 Task: Select the expand option in the format brace style.
Action: Mouse moved to (25, 656)
Screenshot: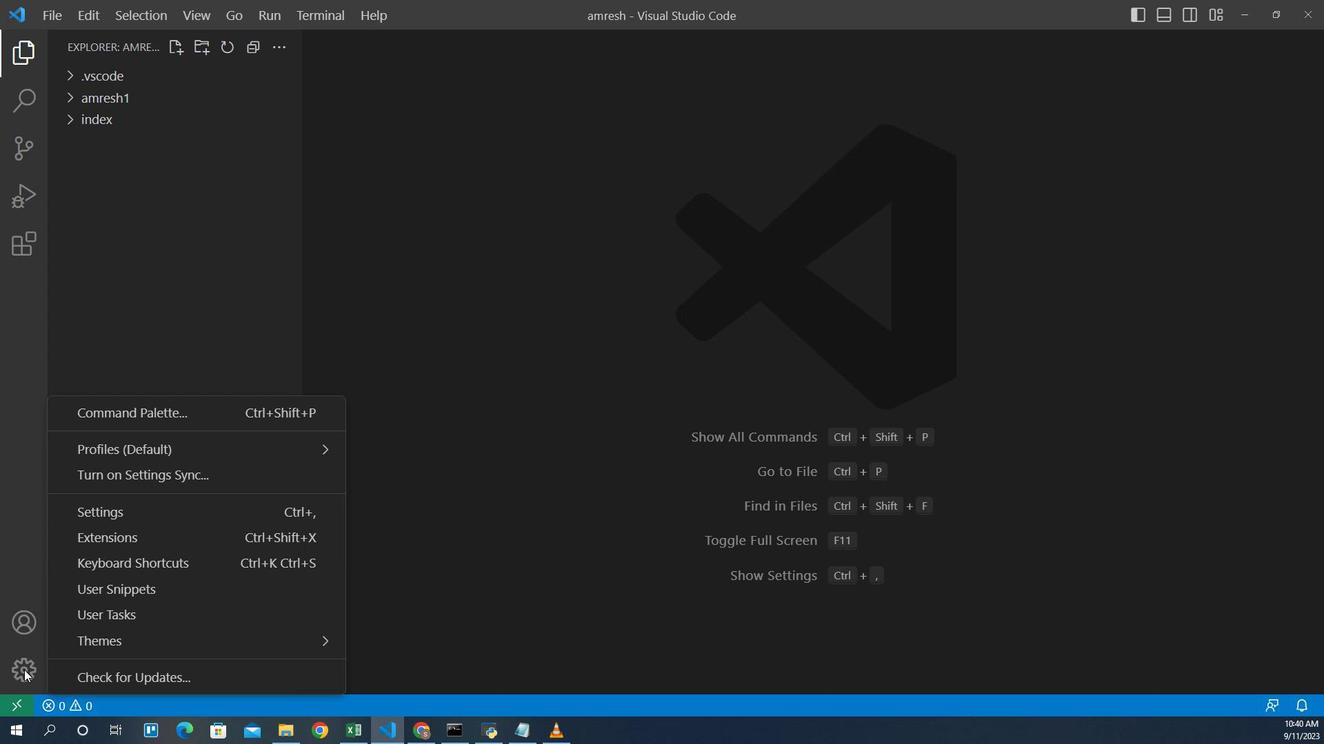 
Action: Mouse pressed left at (25, 656)
Screenshot: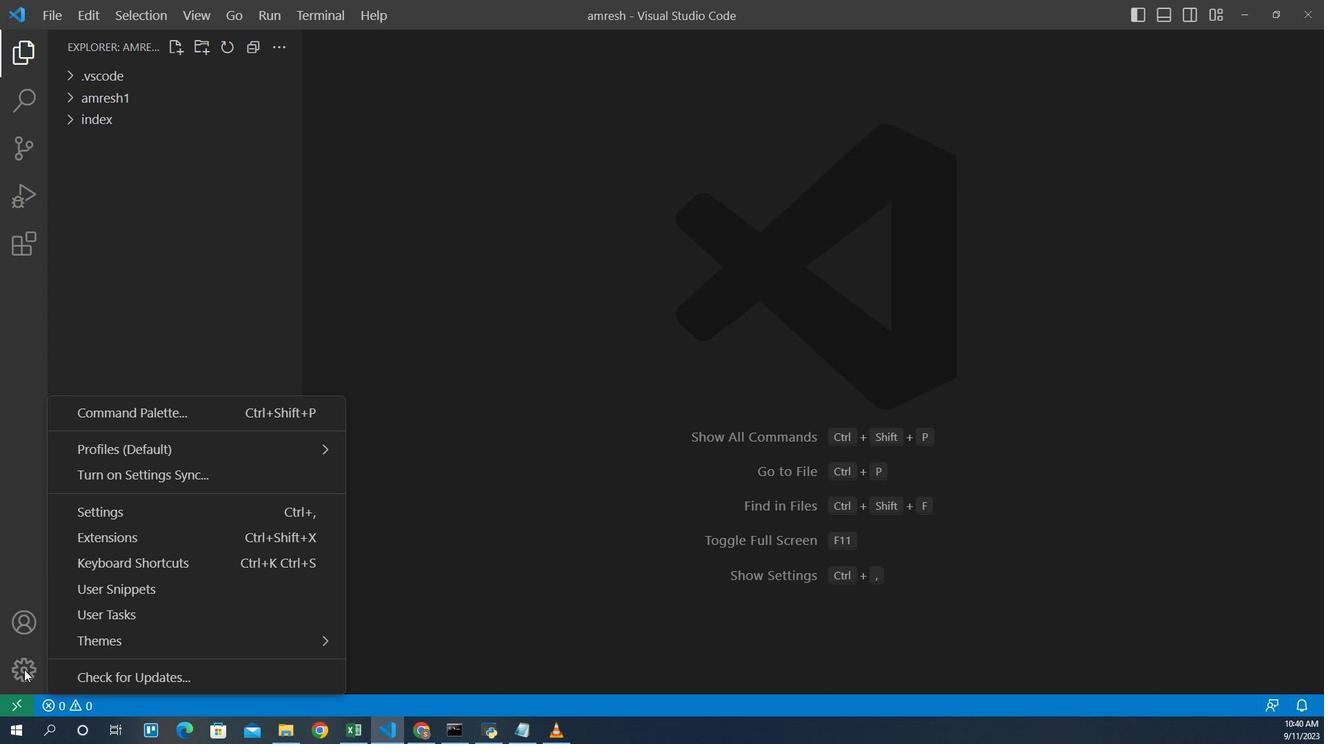 
Action: Mouse moved to (88, 508)
Screenshot: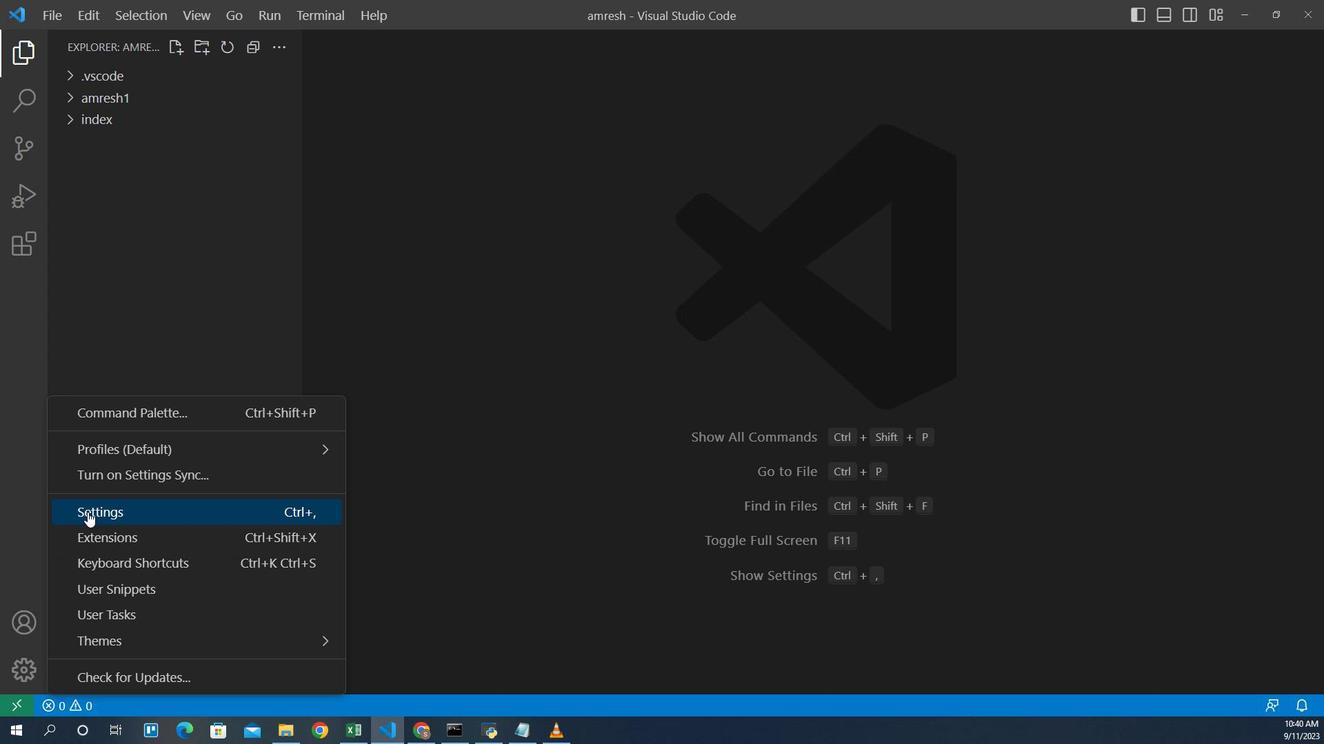 
Action: Mouse pressed left at (88, 508)
Screenshot: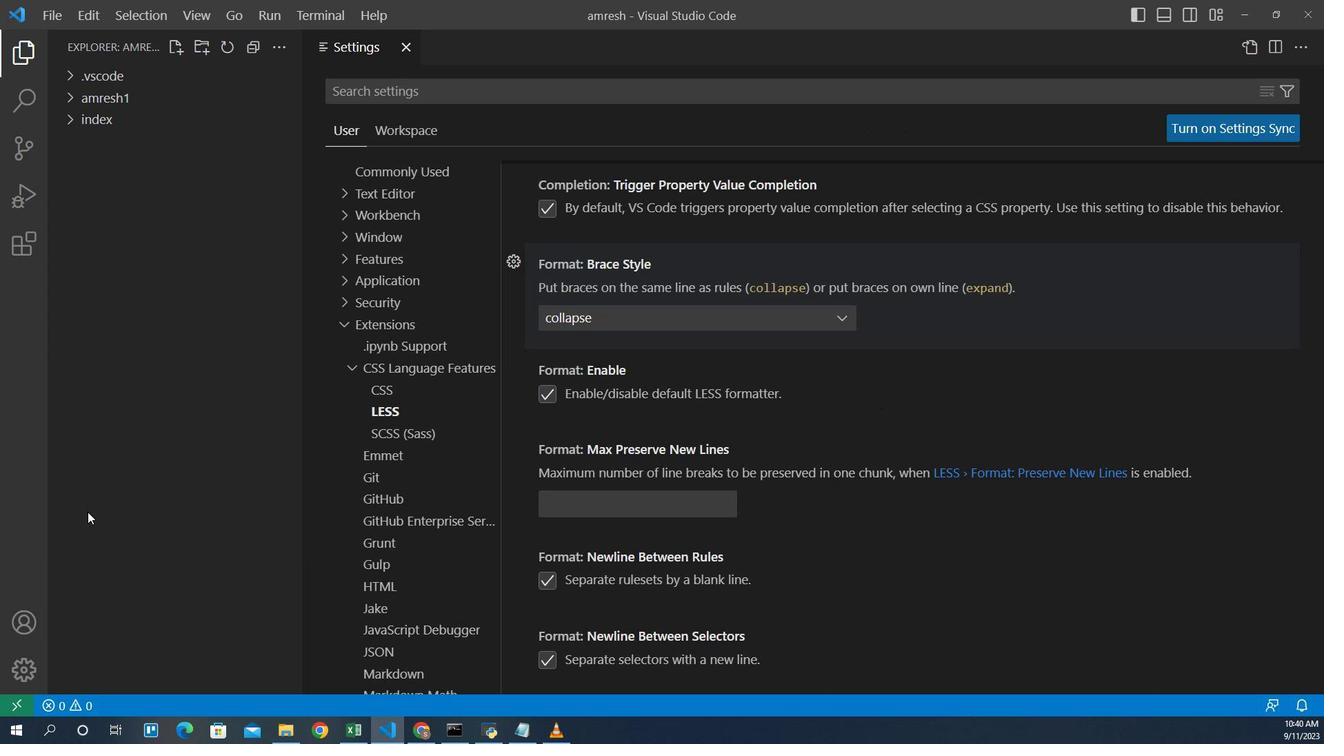 
Action: Mouse moved to (583, 326)
Screenshot: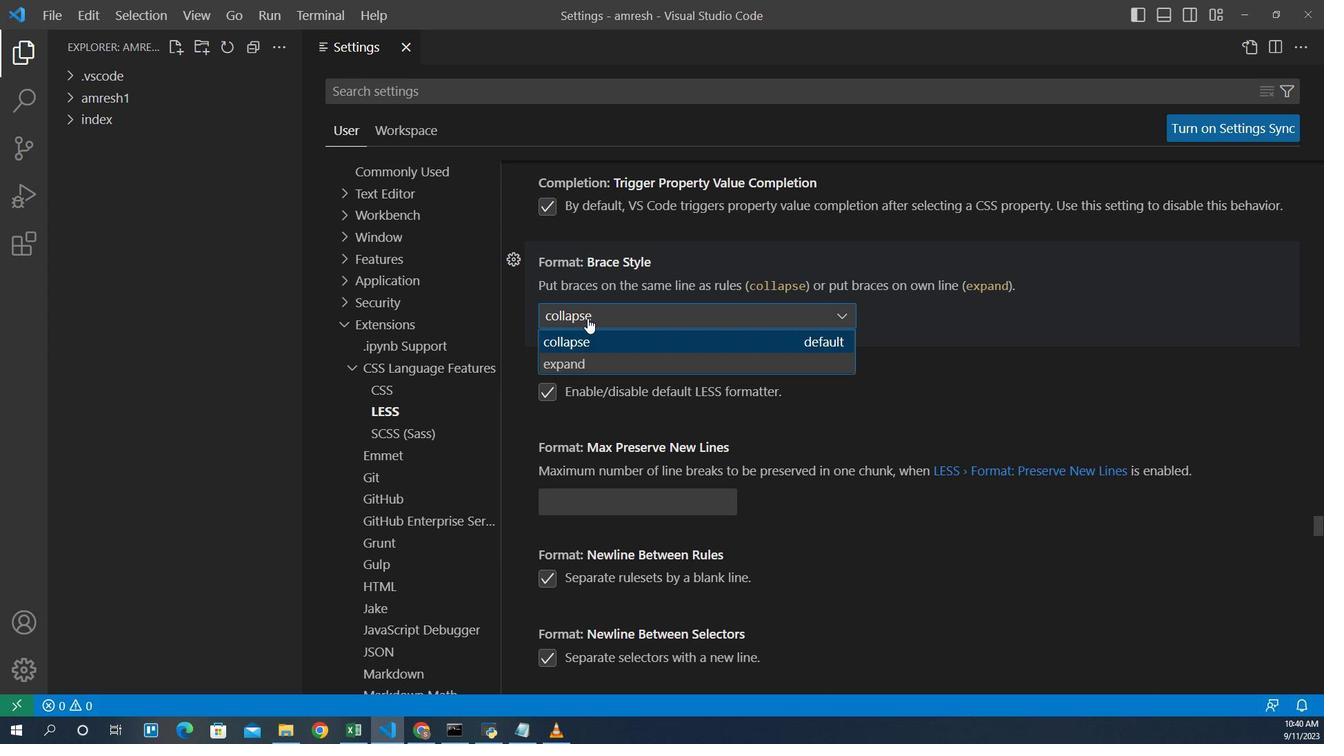 
Action: Mouse pressed left at (583, 326)
Screenshot: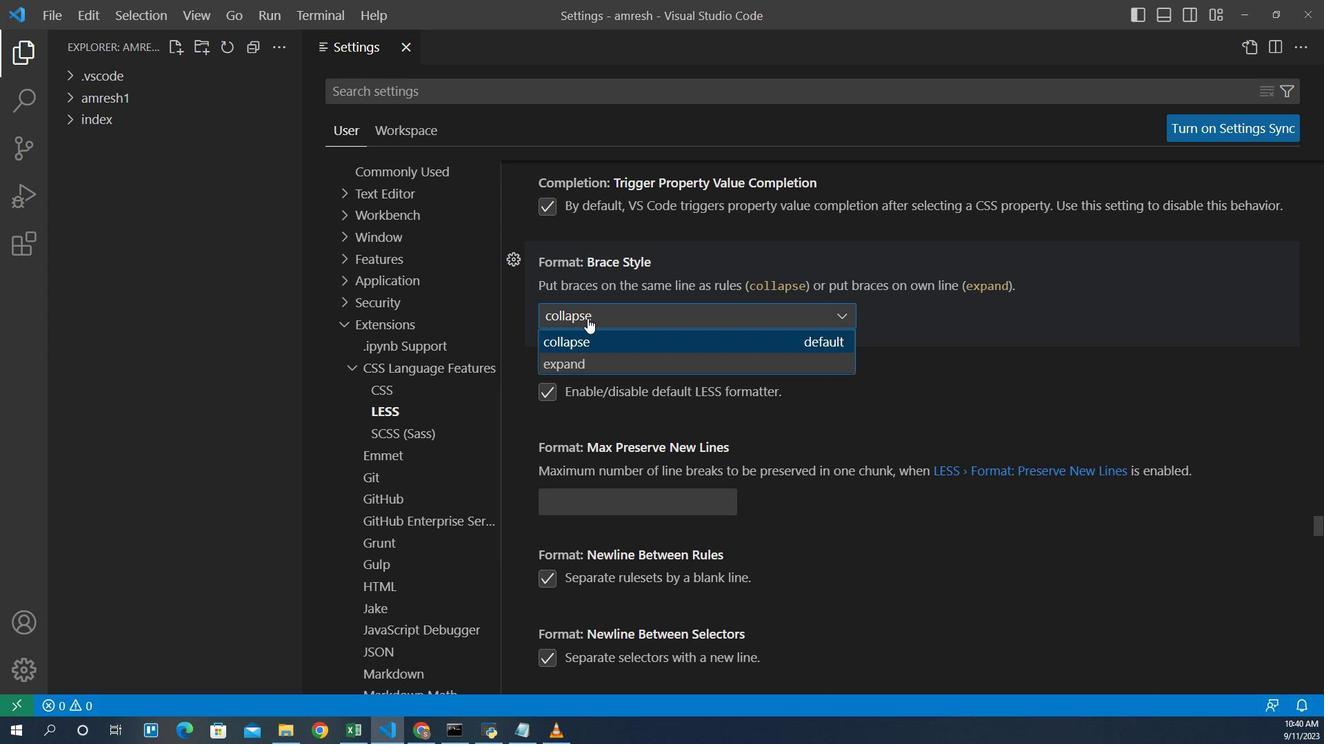
Action: Mouse moved to (576, 366)
Screenshot: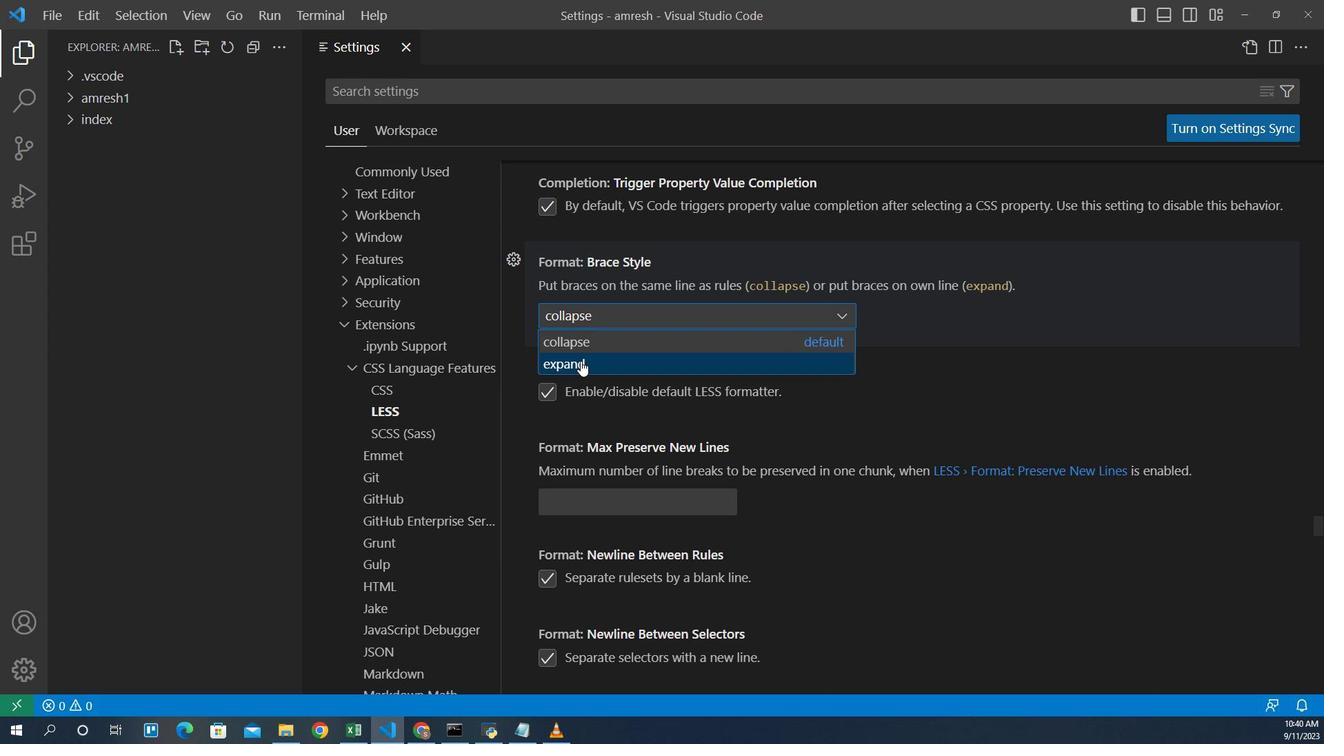 
Action: Mouse pressed left at (576, 366)
Screenshot: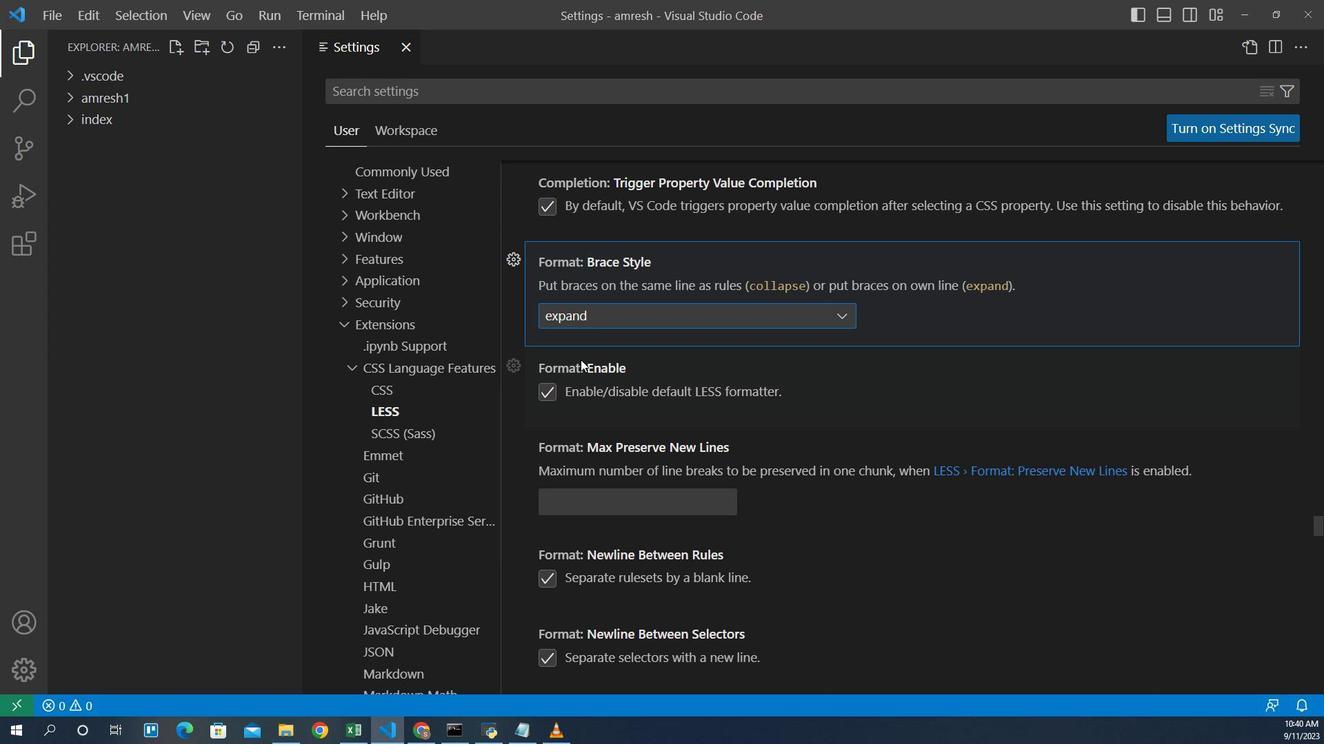 
Action: Mouse moved to (577, 345)
Screenshot: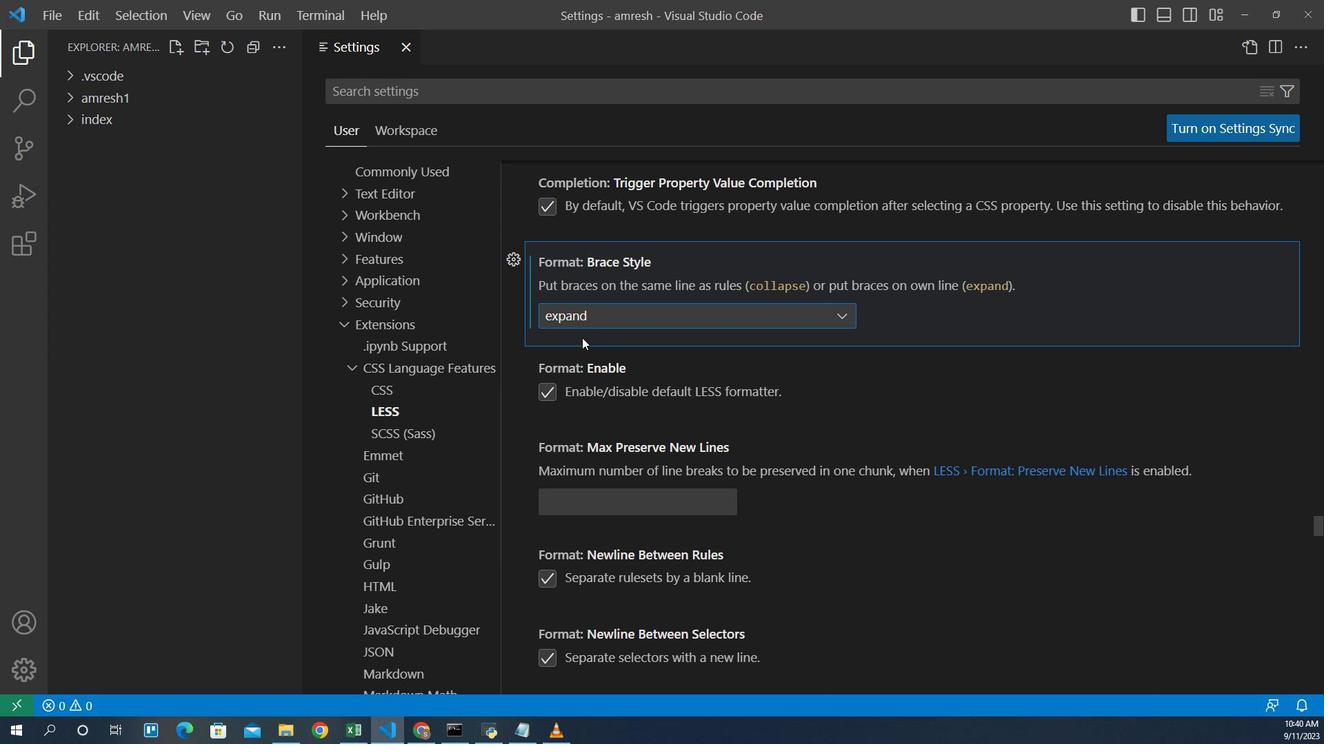 
